 Task: Add The Honest Company Sweet Orange Vanilla Bubble Bath to the cart.
Action: Mouse moved to (639, 245)
Screenshot: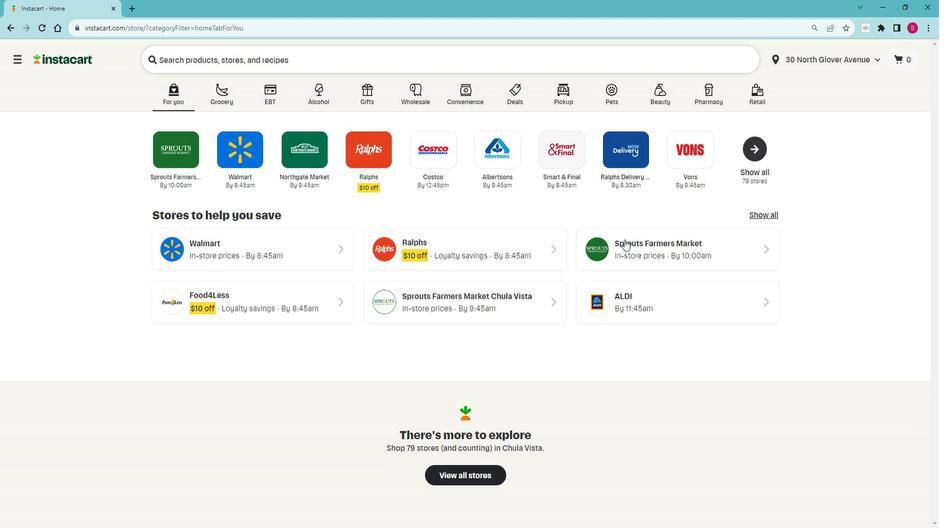 
Action: Mouse pressed left at (639, 245)
Screenshot: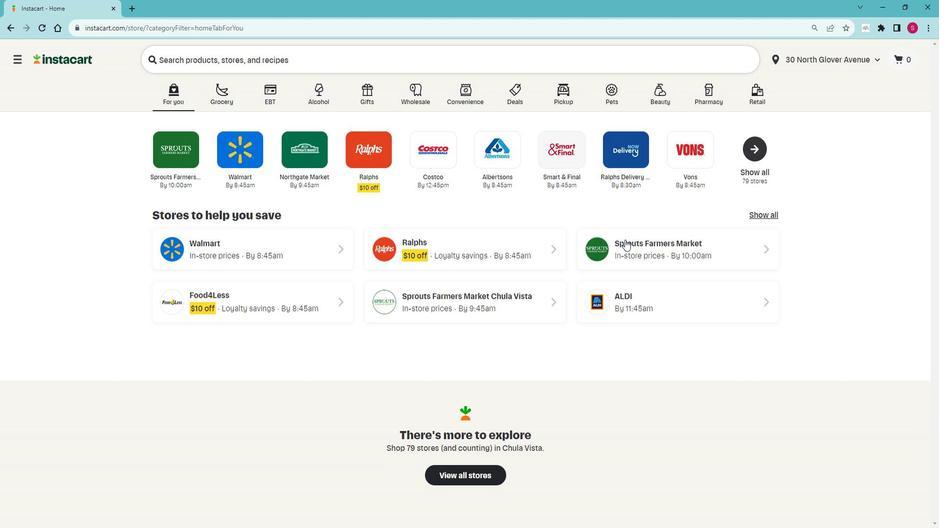 
Action: Mouse moved to (63, 348)
Screenshot: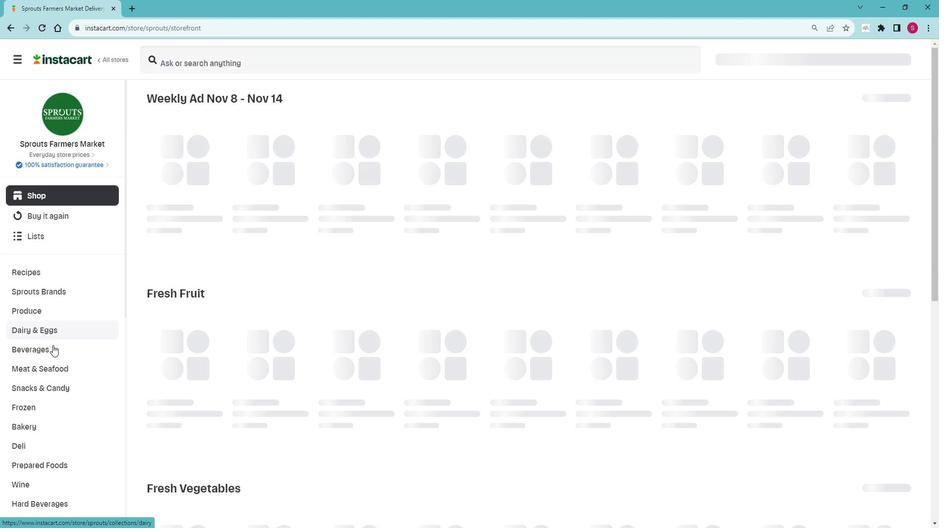 
Action: Mouse scrolled (63, 348) with delta (0, 0)
Screenshot: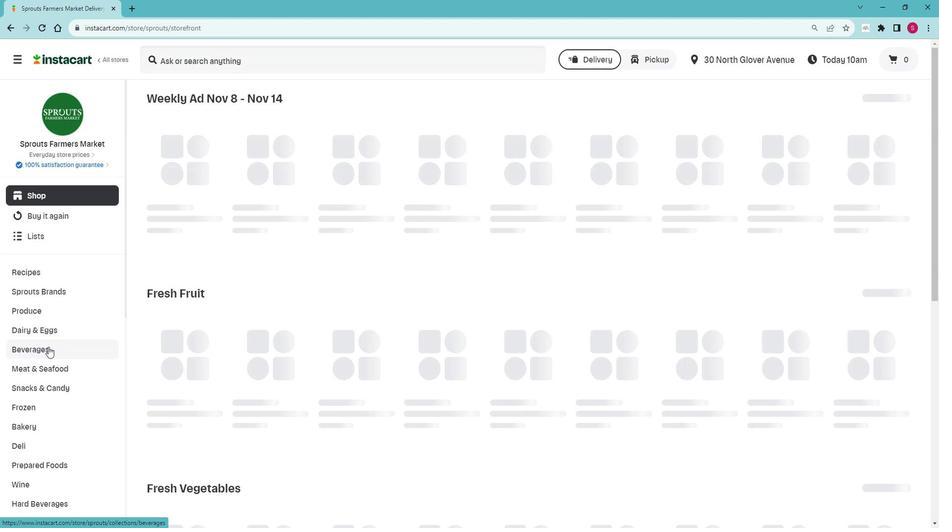 
Action: Mouse scrolled (63, 348) with delta (0, 0)
Screenshot: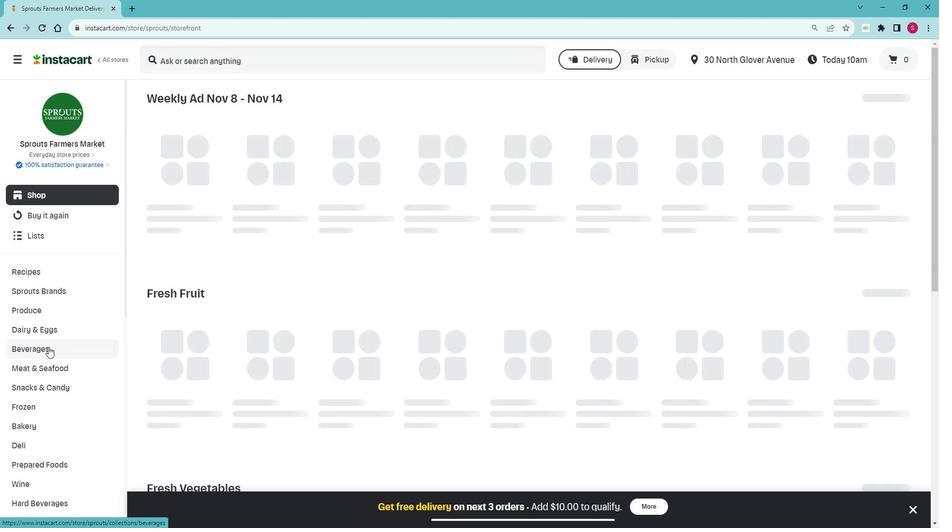 
Action: Mouse scrolled (63, 348) with delta (0, 0)
Screenshot: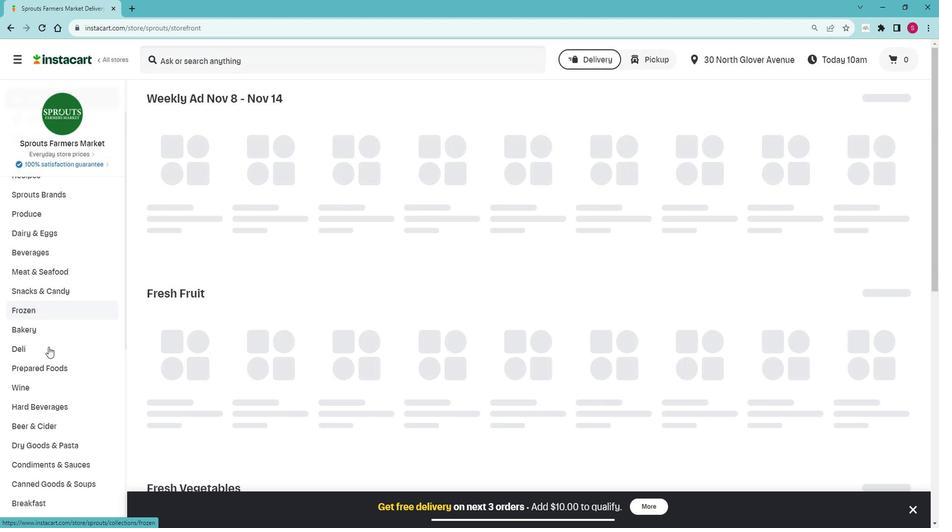 
Action: Mouse scrolled (63, 348) with delta (0, 0)
Screenshot: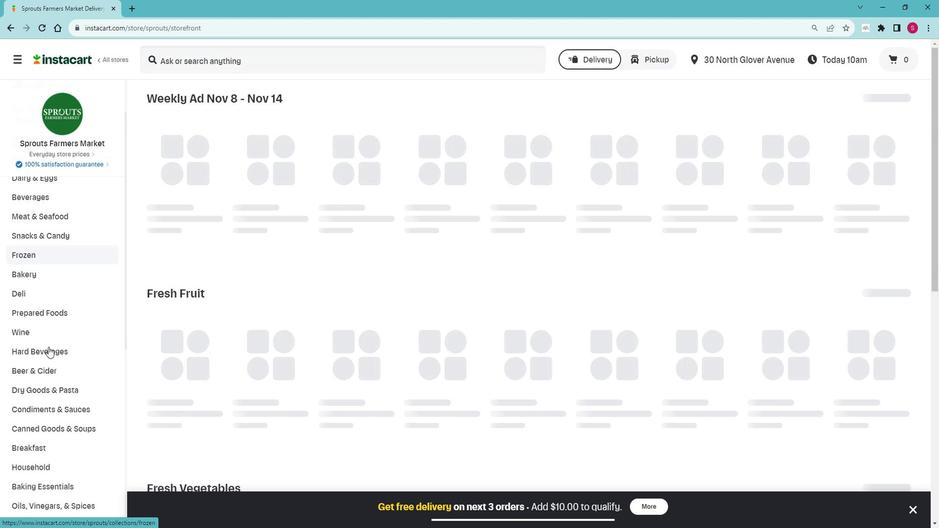
Action: Mouse scrolled (63, 348) with delta (0, 0)
Screenshot: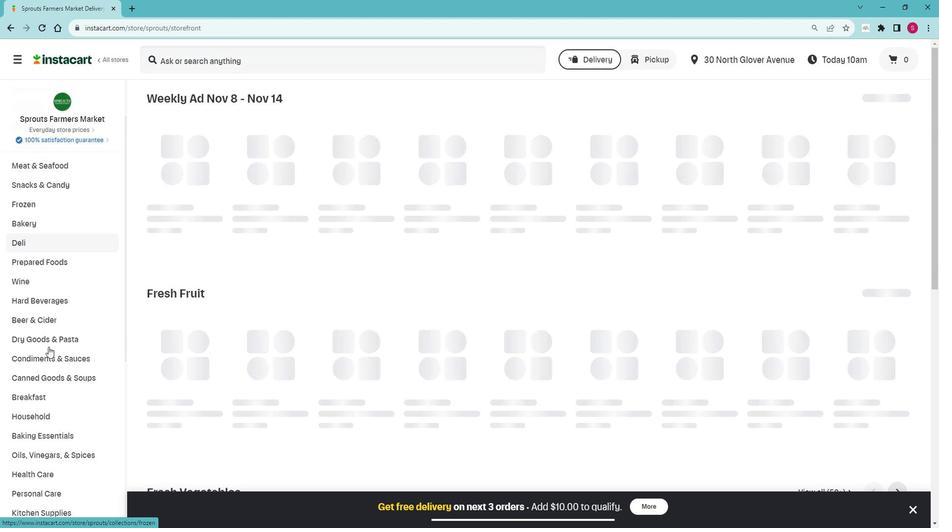 
Action: Mouse scrolled (63, 348) with delta (0, 0)
Screenshot: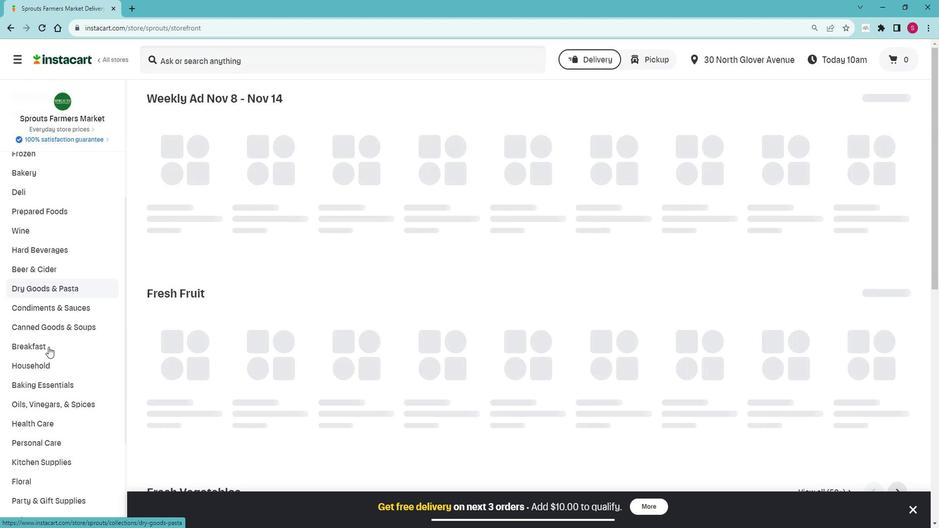 
Action: Mouse scrolled (63, 348) with delta (0, 0)
Screenshot: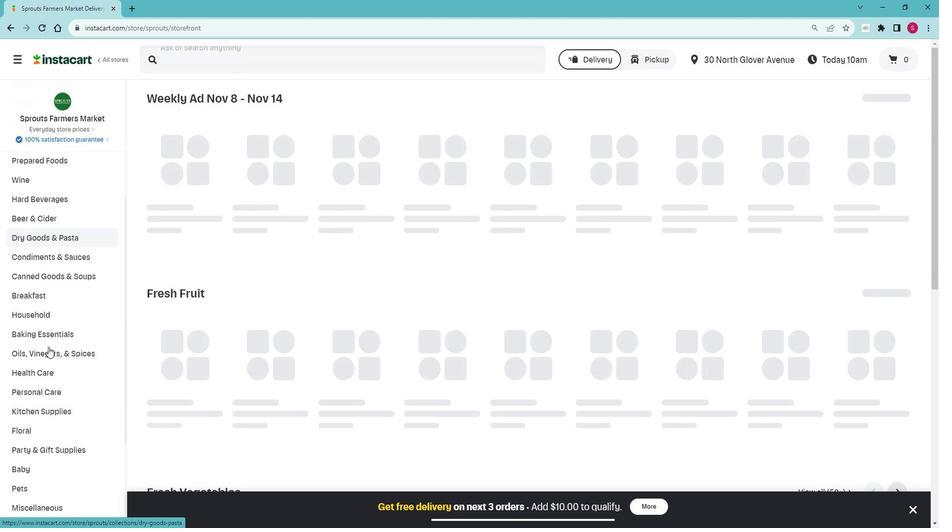 
Action: Mouse moved to (69, 342)
Screenshot: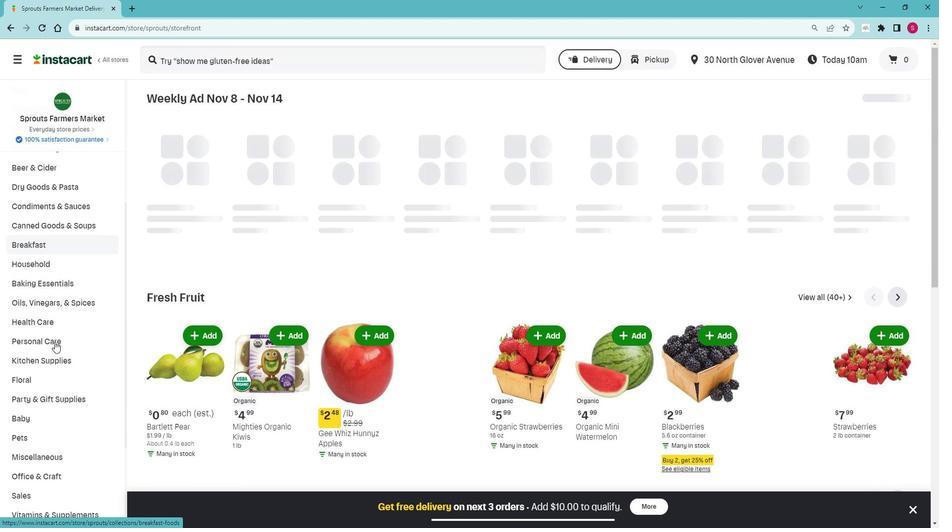 
Action: Mouse pressed left at (69, 342)
Screenshot: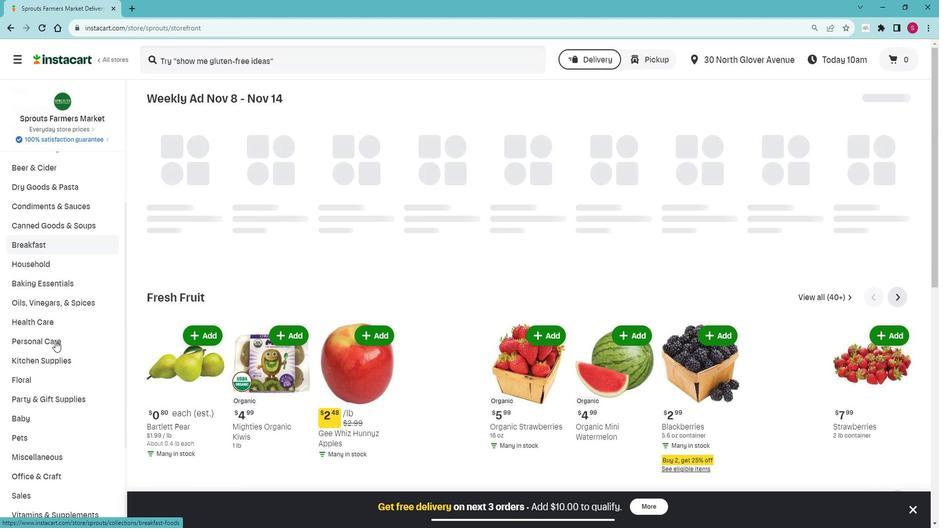 
Action: Mouse moved to (78, 341)
Screenshot: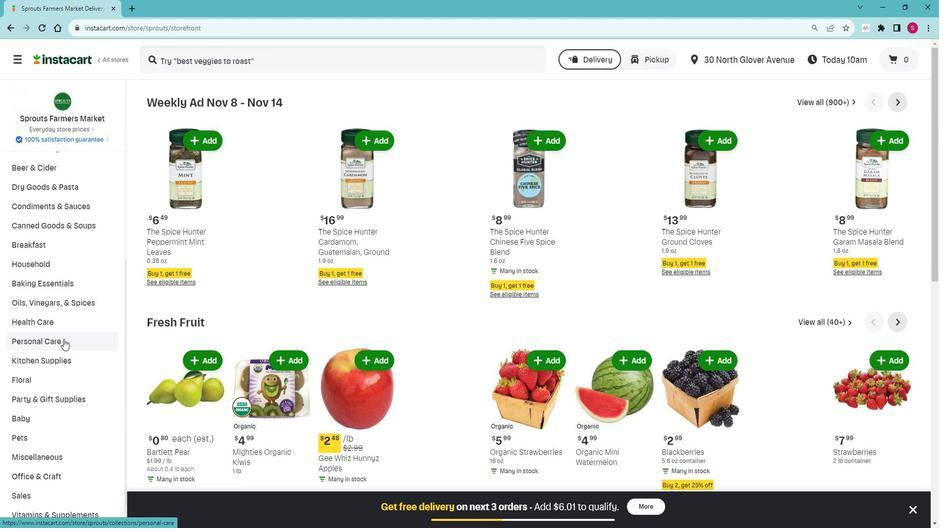 
Action: Mouse pressed left at (78, 341)
Screenshot: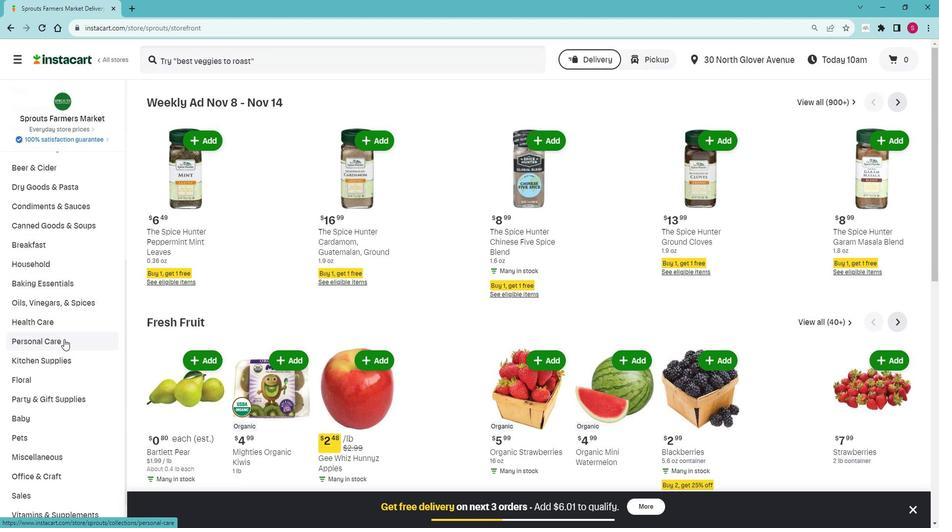
Action: Mouse moved to (74, 356)
Screenshot: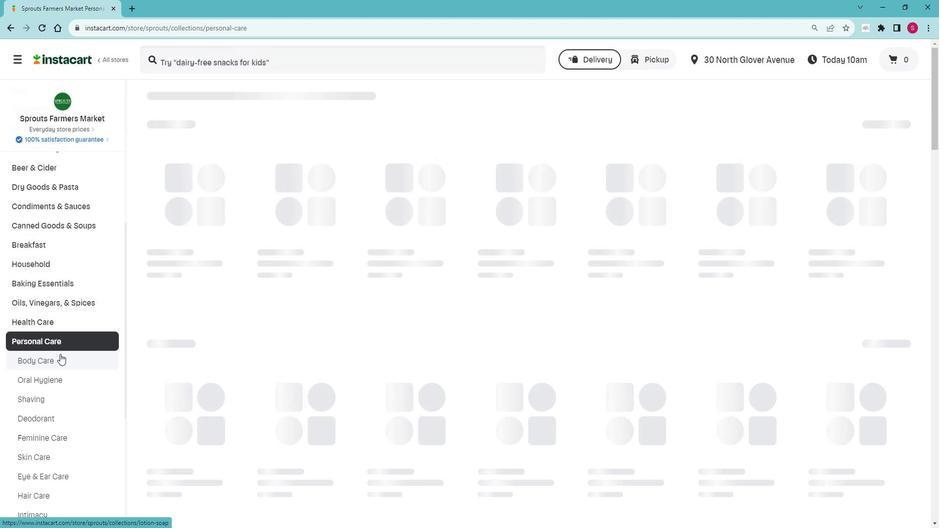 
Action: Mouse pressed left at (74, 356)
Screenshot: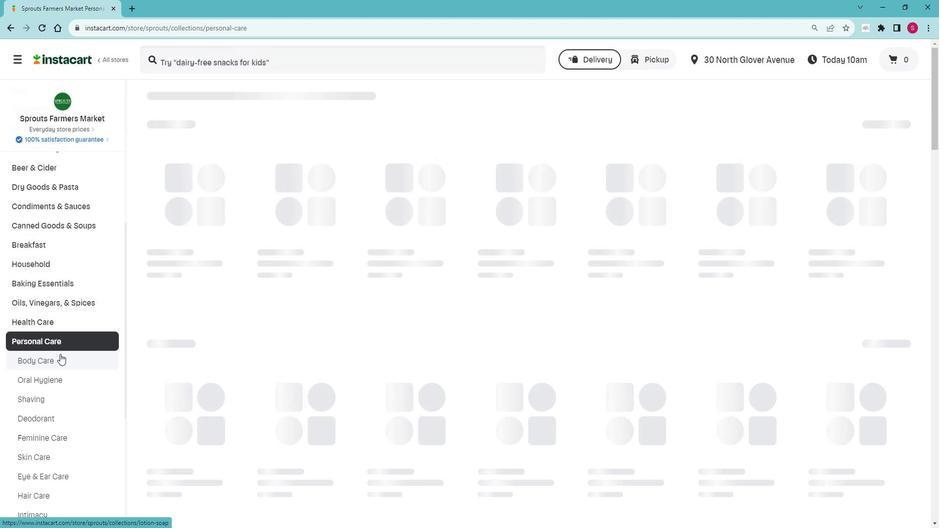 
Action: Mouse moved to (414, 151)
Screenshot: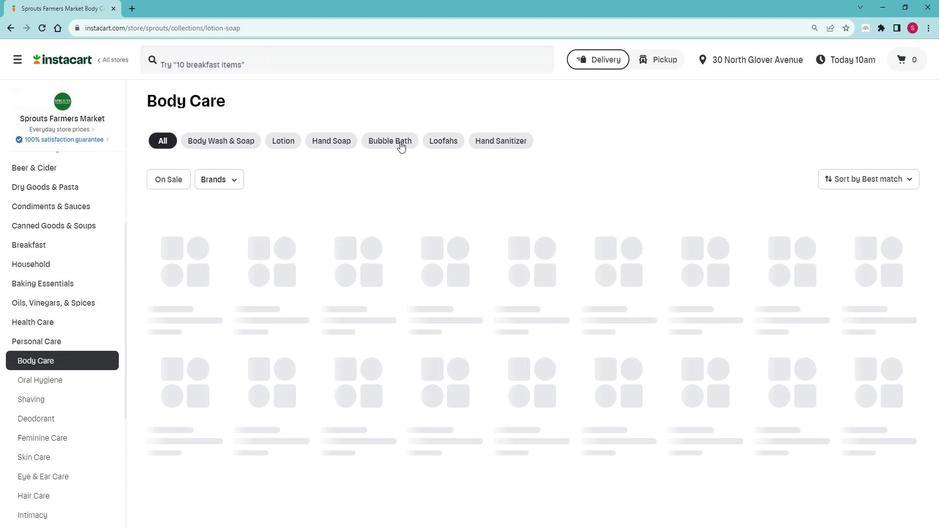
Action: Mouse pressed left at (414, 151)
Screenshot: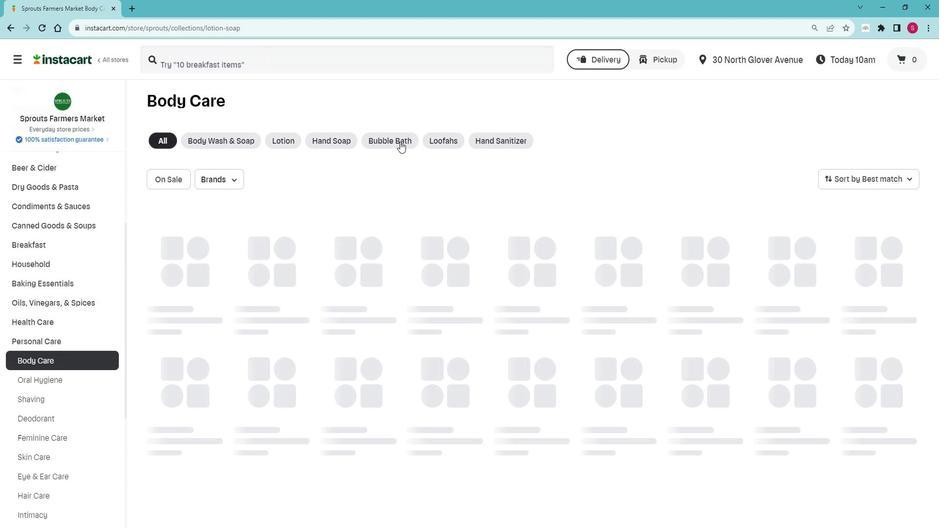 
Action: Mouse moved to (338, 74)
Screenshot: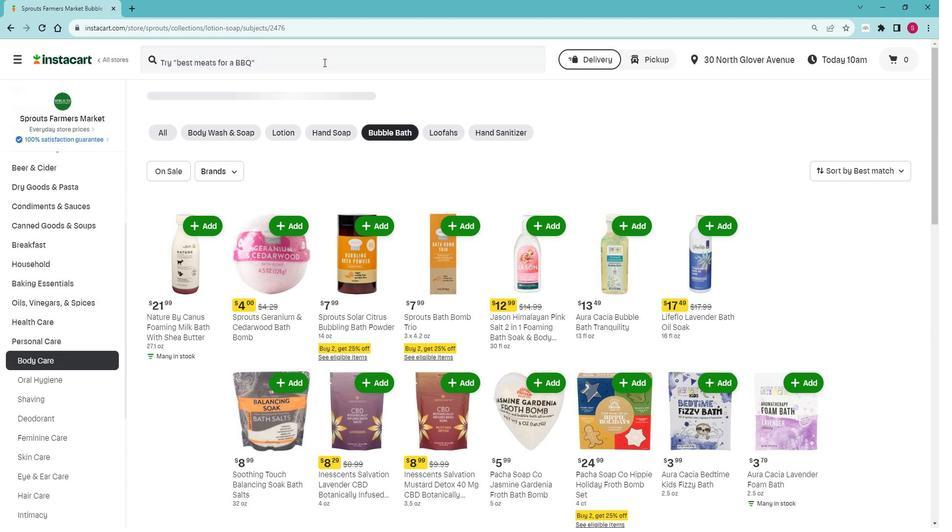 
Action: Mouse pressed left at (338, 74)
Screenshot: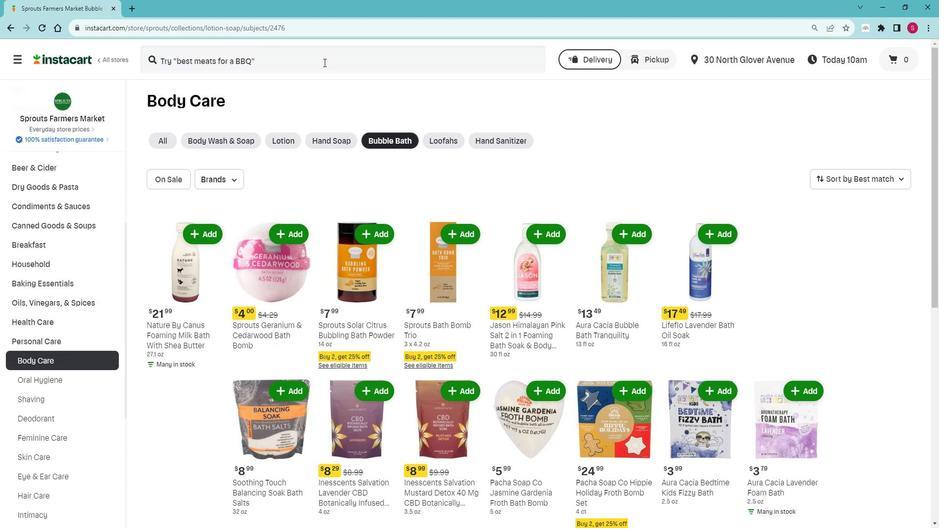 
Action: Key pressed <Key.shift>The
Screenshot: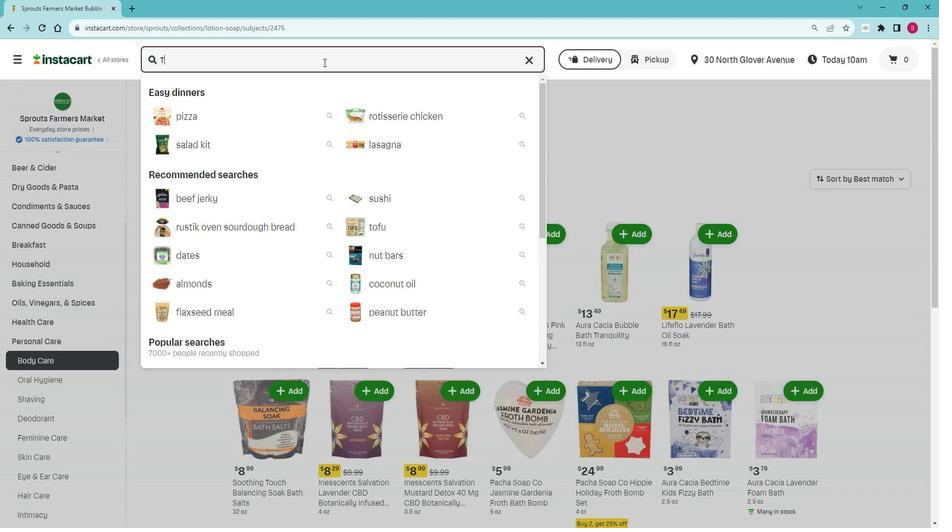 
Action: Mouse moved to (321, 60)
Screenshot: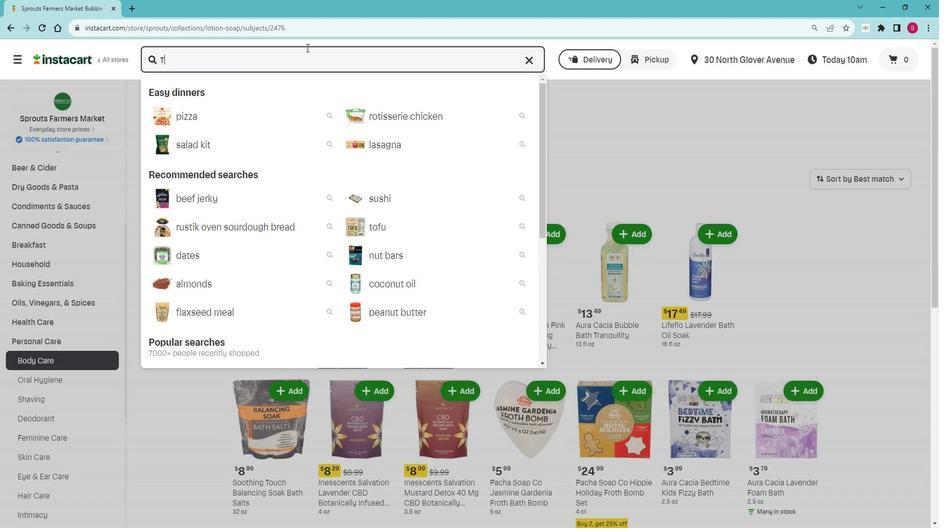 
Action: Key pressed <Key.space>
Screenshot: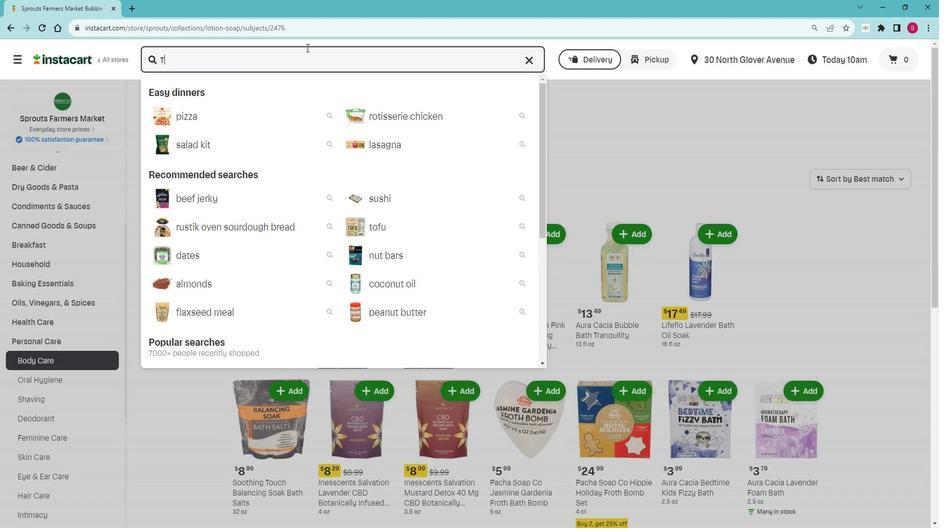 
Action: Mouse moved to (313, 54)
Screenshot: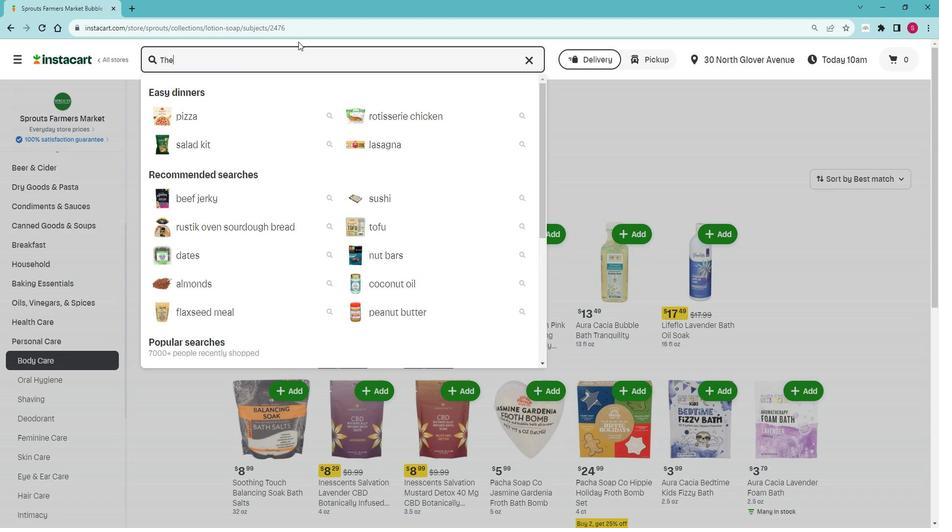 
Action: Key pressed <Key.shift>Honest<Key.space><Key.shift>Company<Key.space><Key.shift>Sweet<Key.space><Key.shift>Orange<Key.space><Key.shift>Vanilla<Key.space><Key.shift>Bu
Screenshot: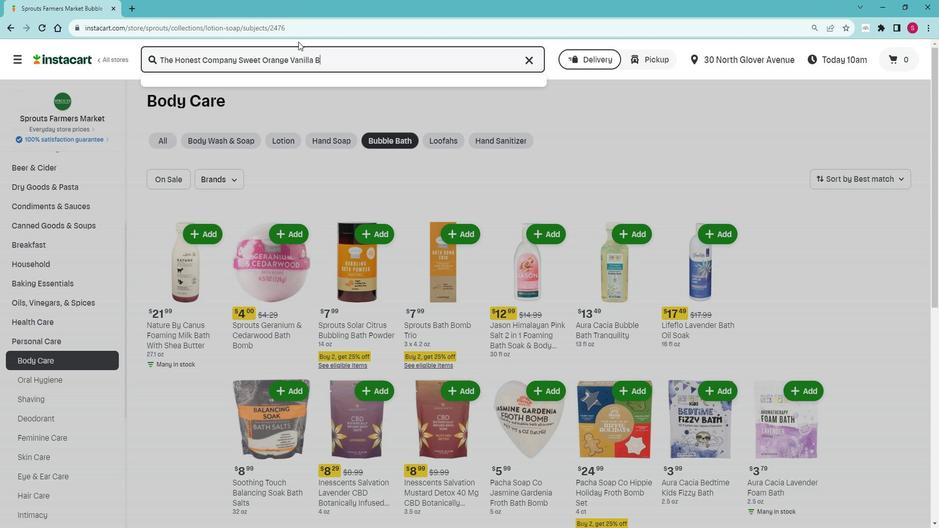 
Action: Mouse moved to (308, 50)
Screenshot: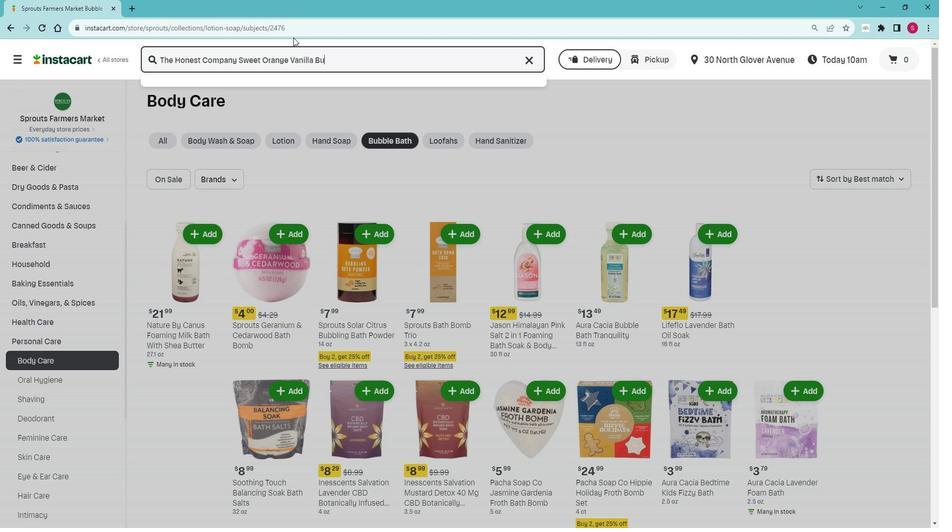 
Action: Key pressed bble<Key.space><Key.shift>Bath<Key.space><Key.enter>
Screenshot: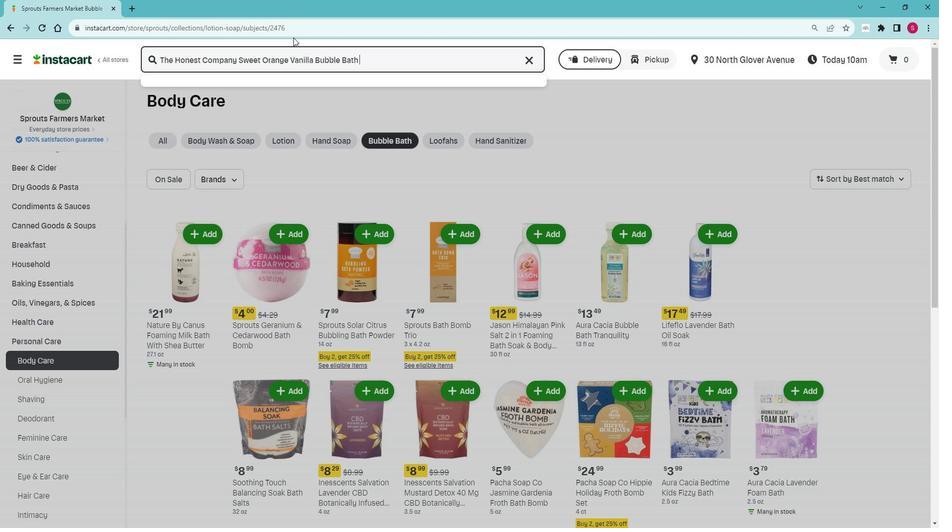 
Action: Mouse moved to (593, 171)
Screenshot: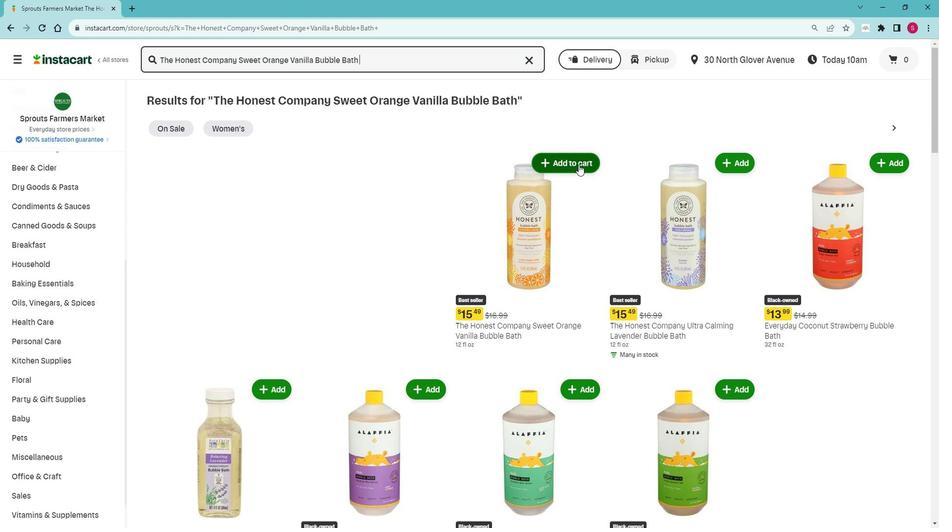 
Action: Mouse pressed left at (593, 171)
Screenshot: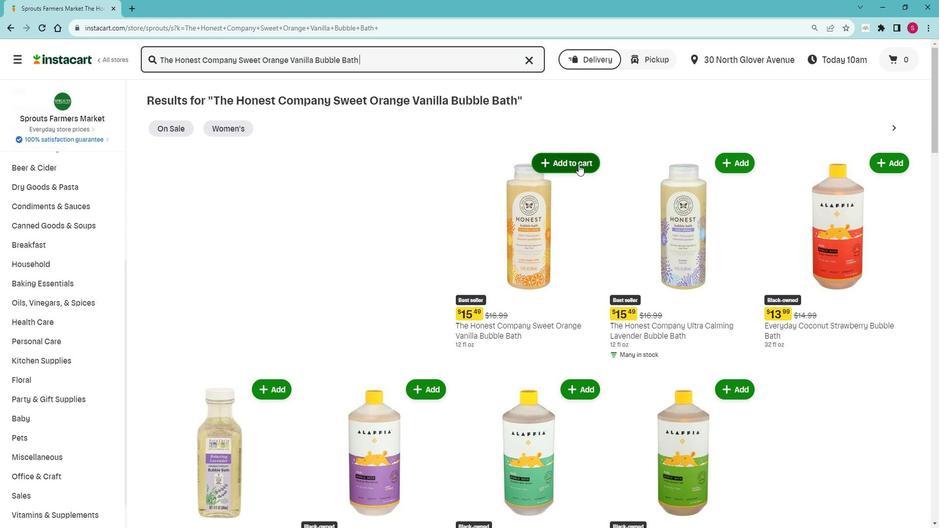 
Action: Mouse moved to (582, 129)
Screenshot: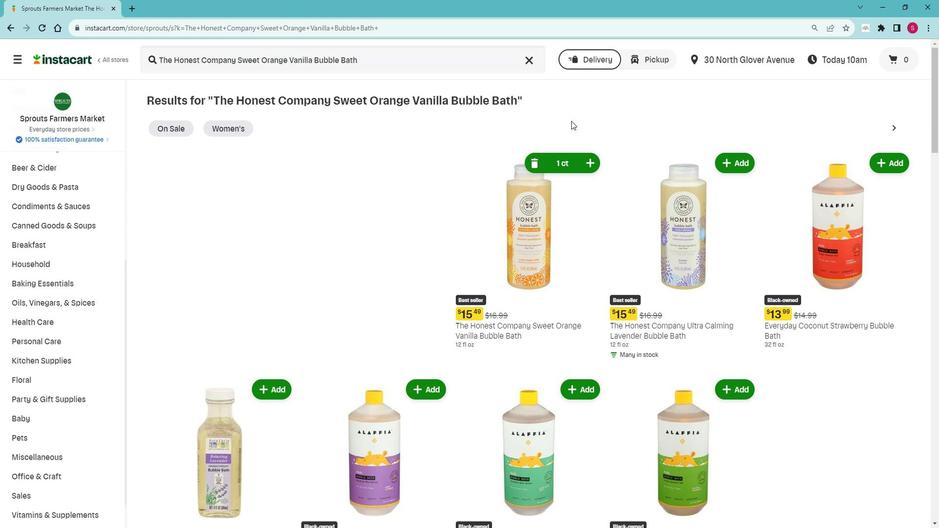
